 Task: Create a due date automation trigger when advanced on, on the tuesday of the week a card is due add checklist with checklist "Resume" incomplete at 11:00 AM.
Action: Mouse moved to (978, 76)
Screenshot: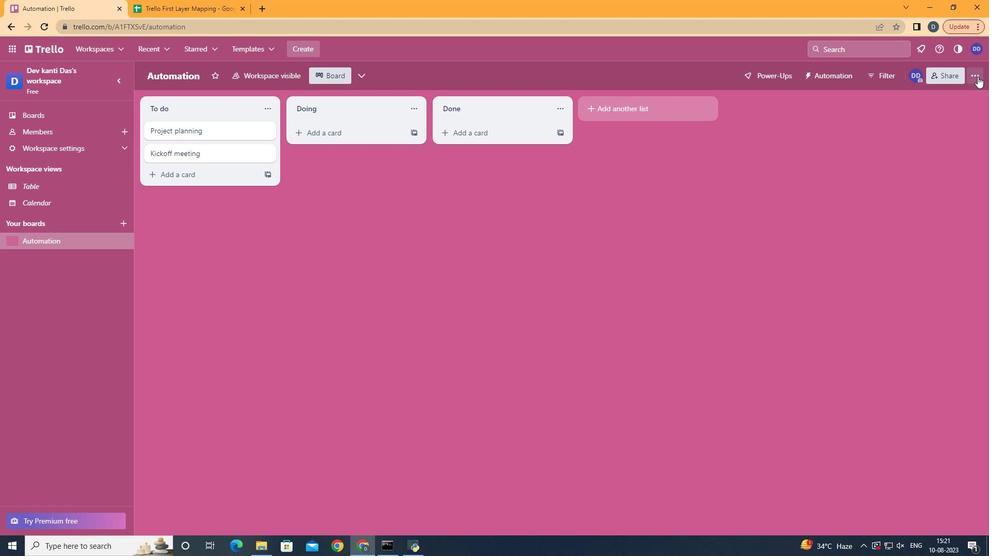 
Action: Mouse pressed left at (978, 76)
Screenshot: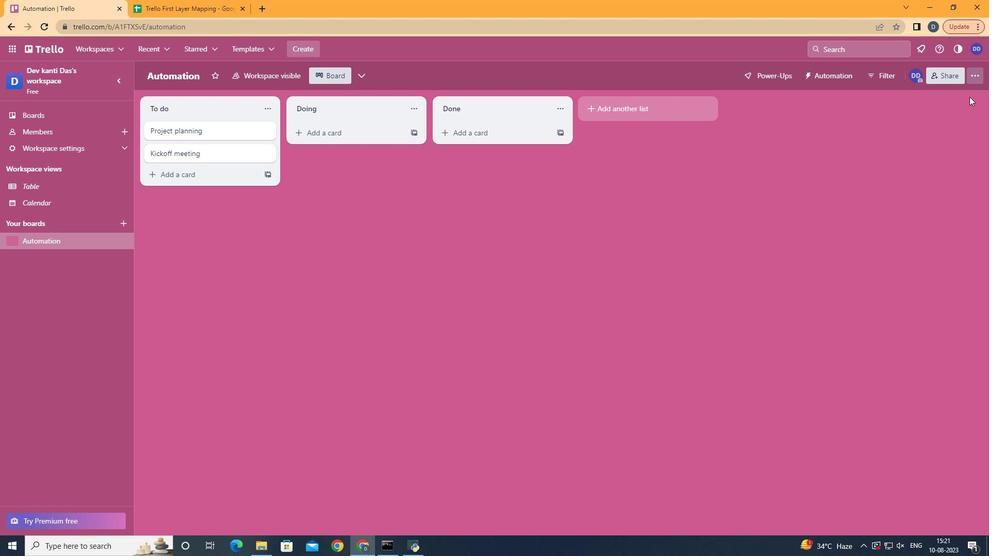 
Action: Mouse moved to (898, 213)
Screenshot: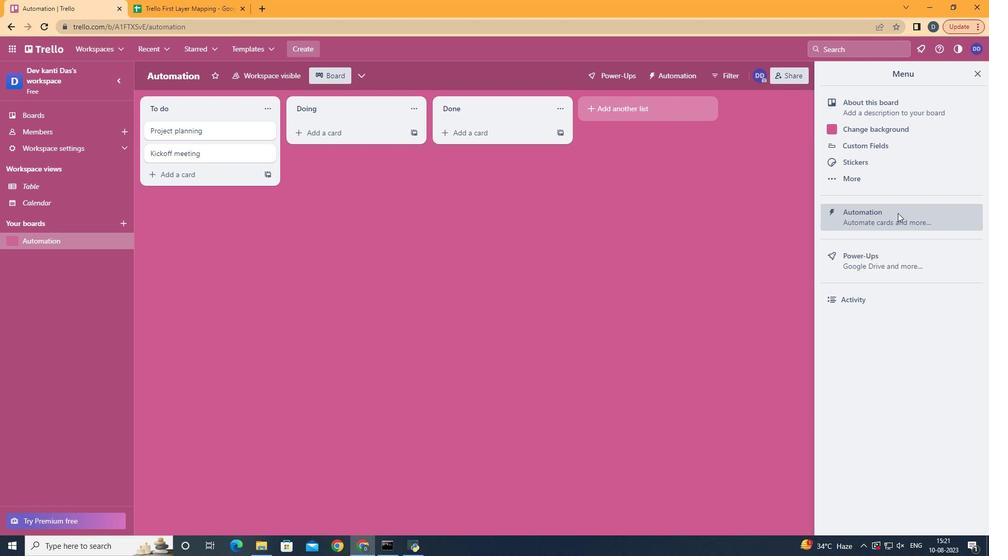 
Action: Mouse pressed left at (898, 213)
Screenshot: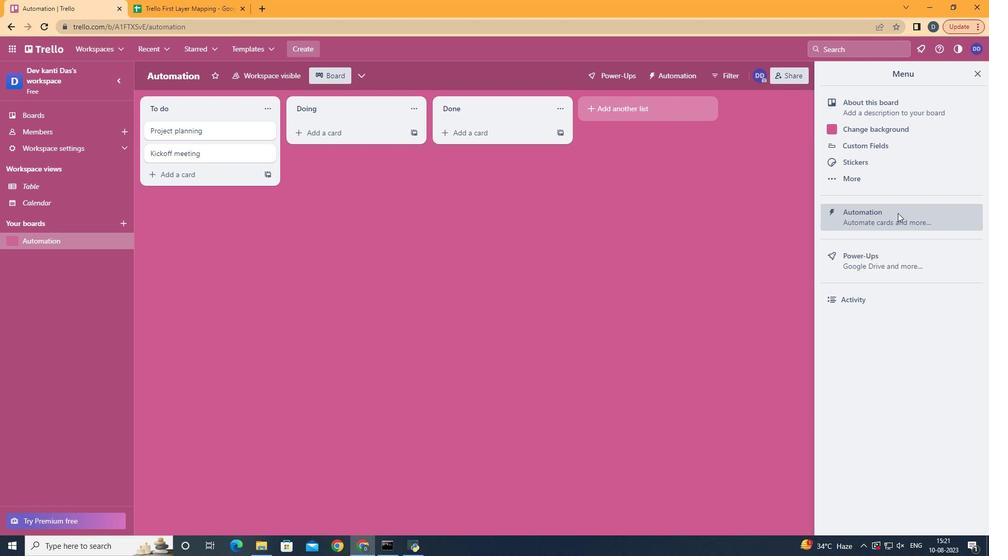 
Action: Mouse moved to (166, 204)
Screenshot: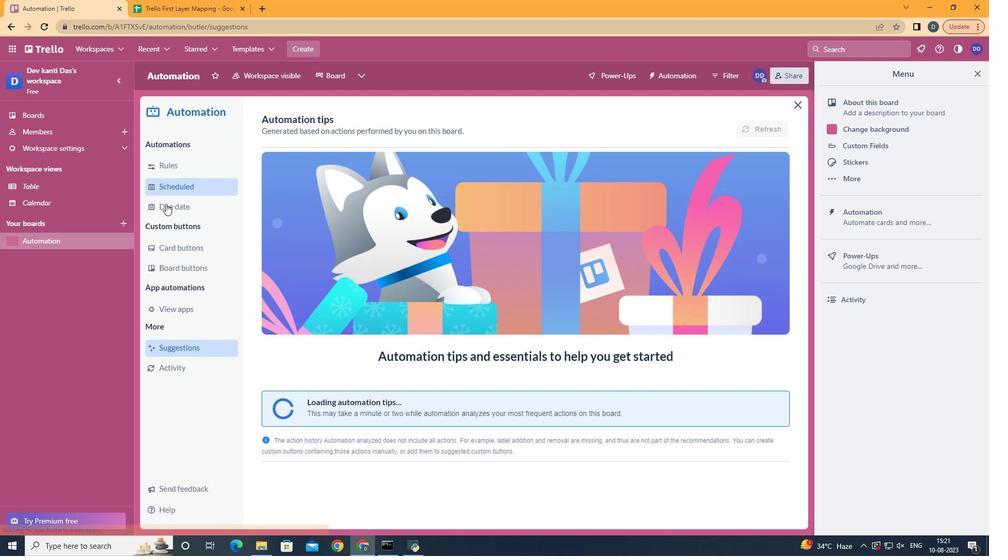
Action: Mouse pressed left at (166, 204)
Screenshot: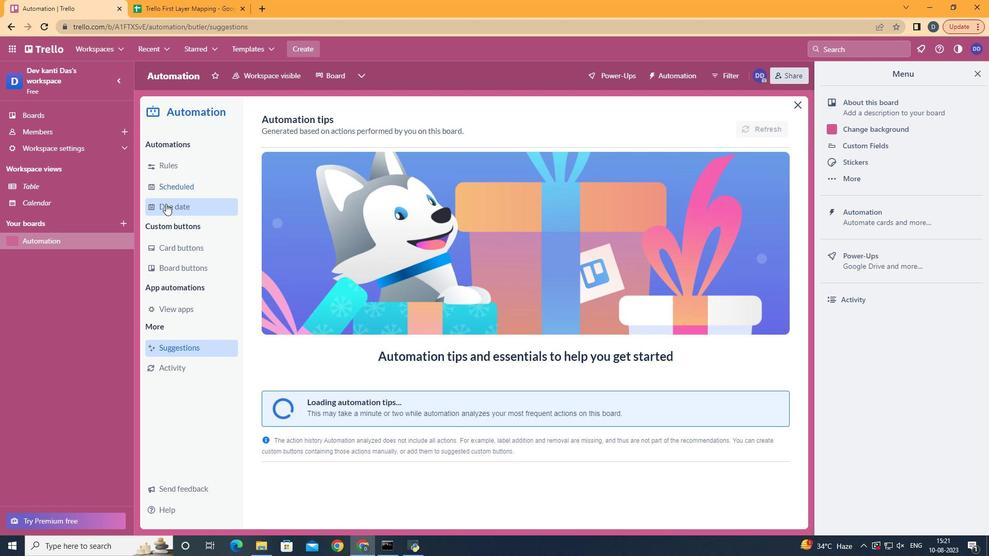 
Action: Mouse moved to (728, 121)
Screenshot: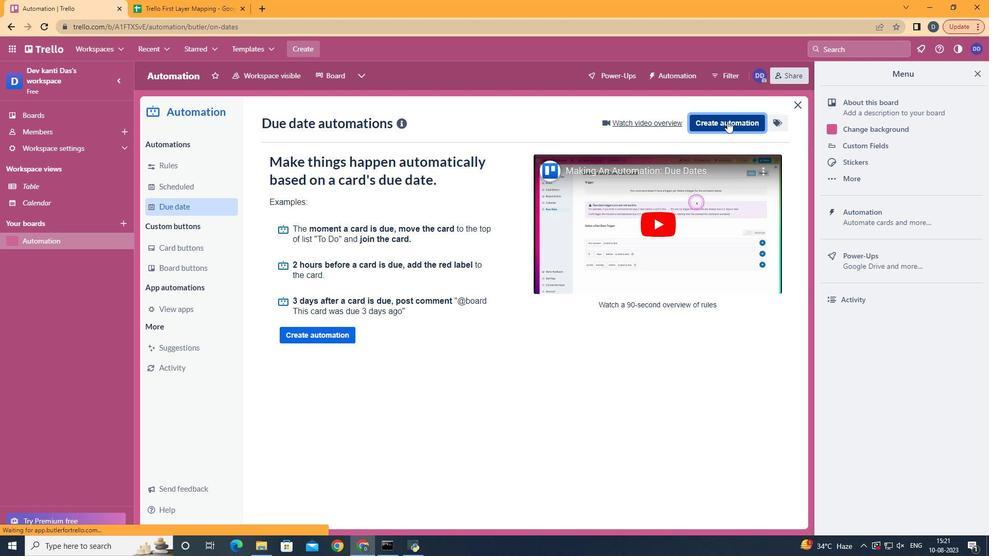 
Action: Mouse pressed left at (728, 121)
Screenshot: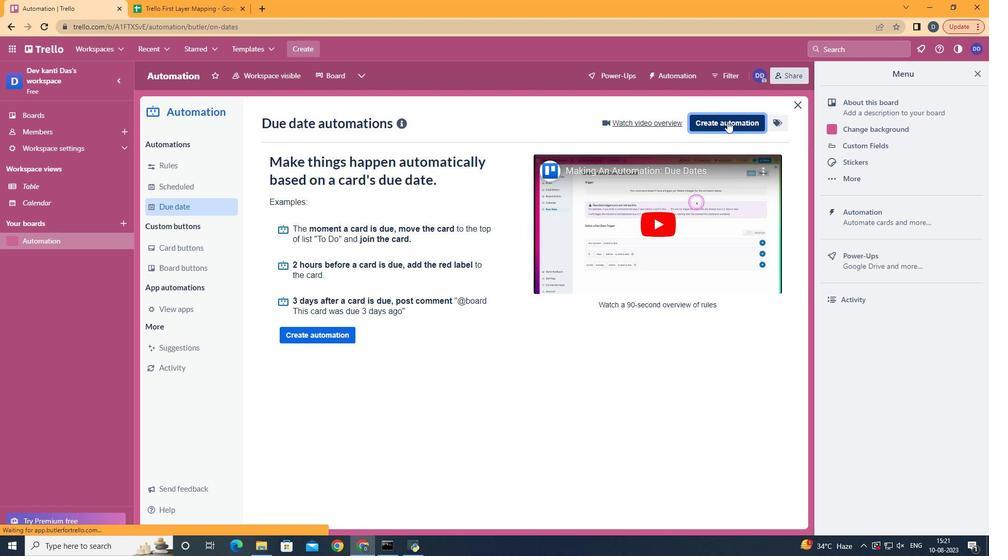 
Action: Mouse moved to (546, 223)
Screenshot: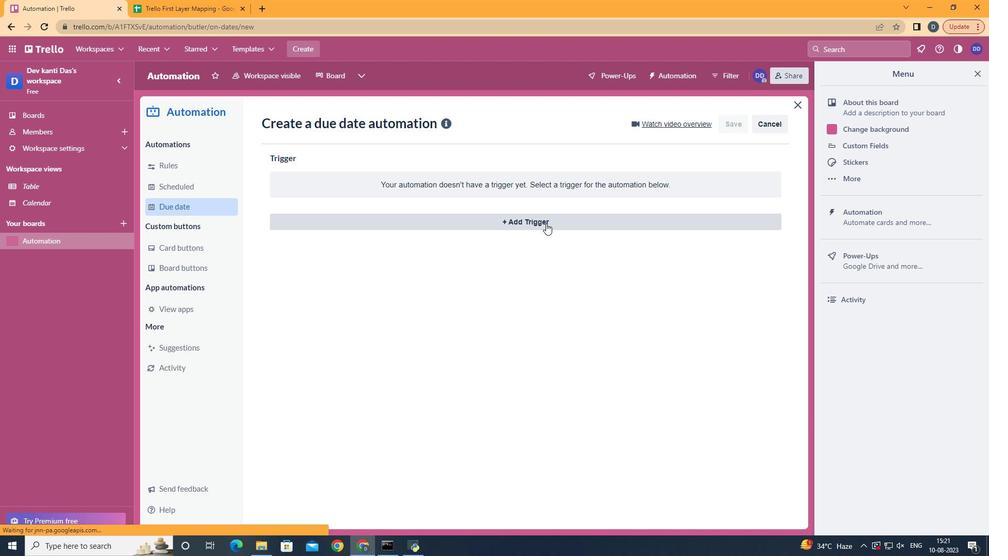 
Action: Mouse pressed left at (546, 223)
Screenshot: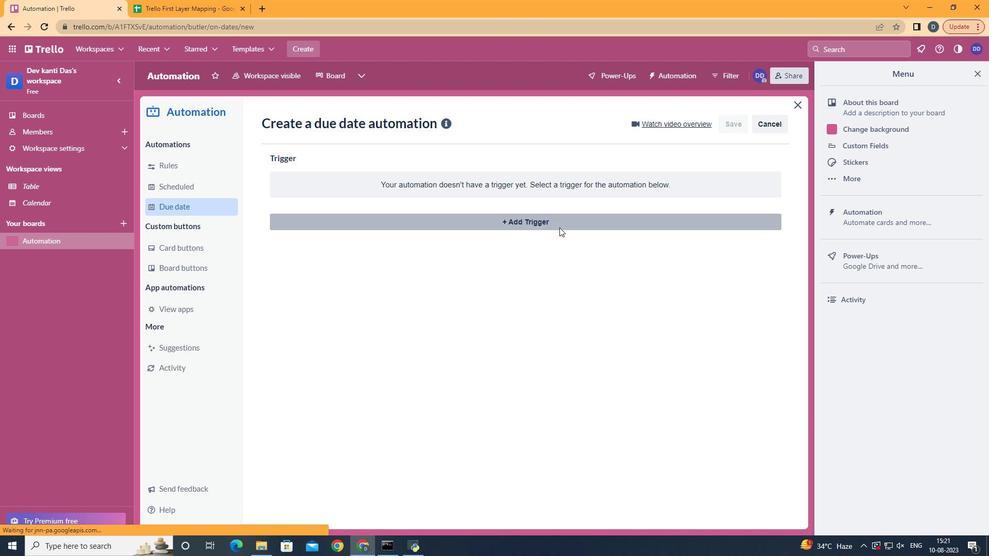 
Action: Mouse moved to (336, 288)
Screenshot: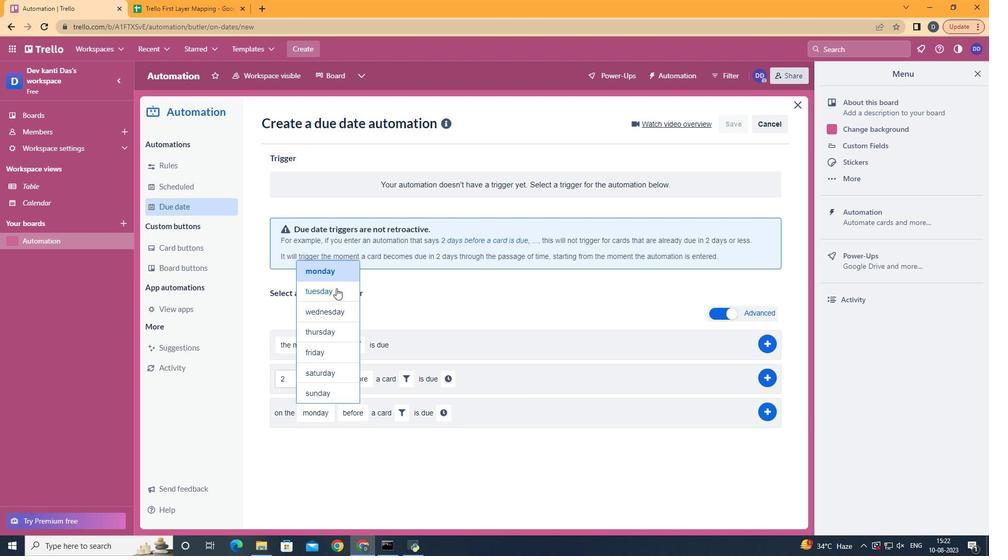 
Action: Mouse pressed left at (336, 288)
Screenshot: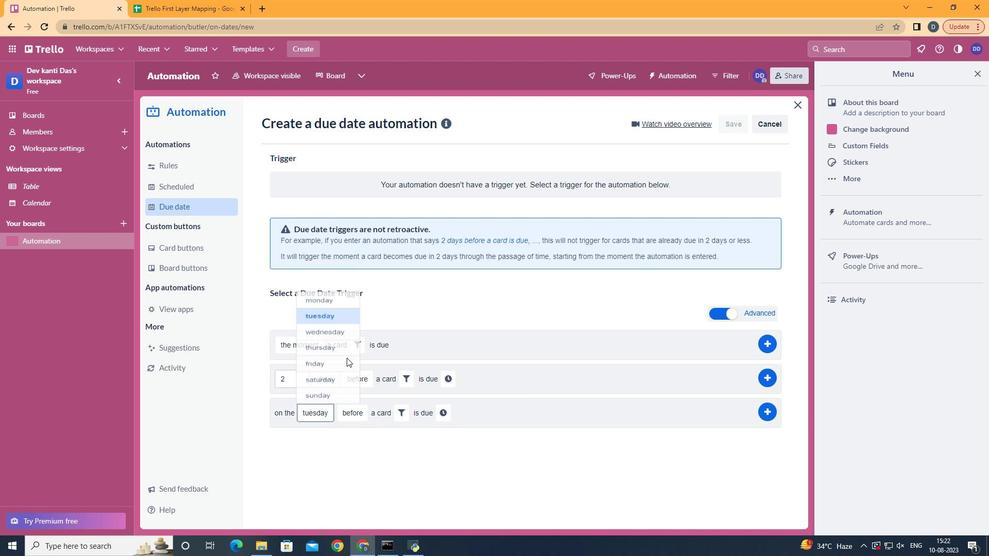 
Action: Mouse moved to (371, 473)
Screenshot: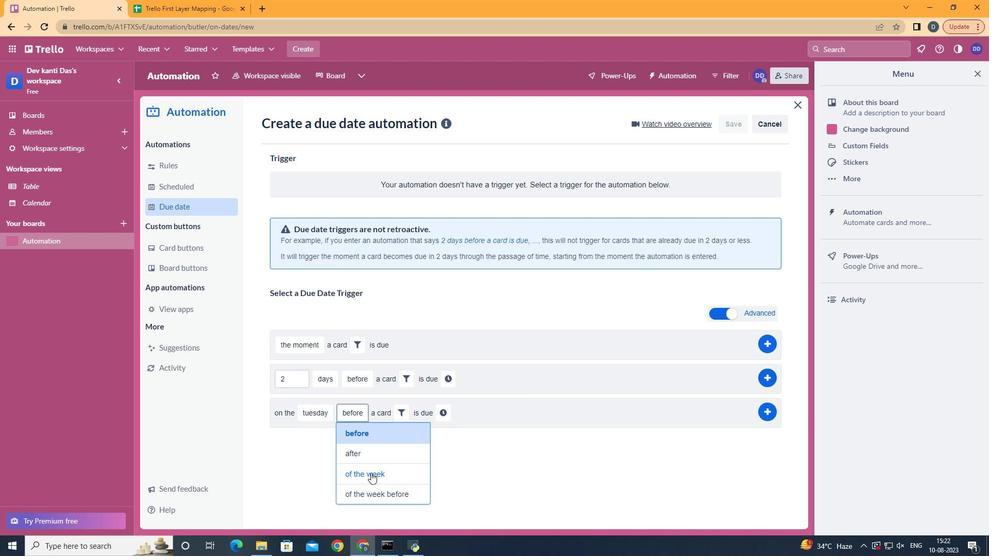 
Action: Mouse pressed left at (371, 473)
Screenshot: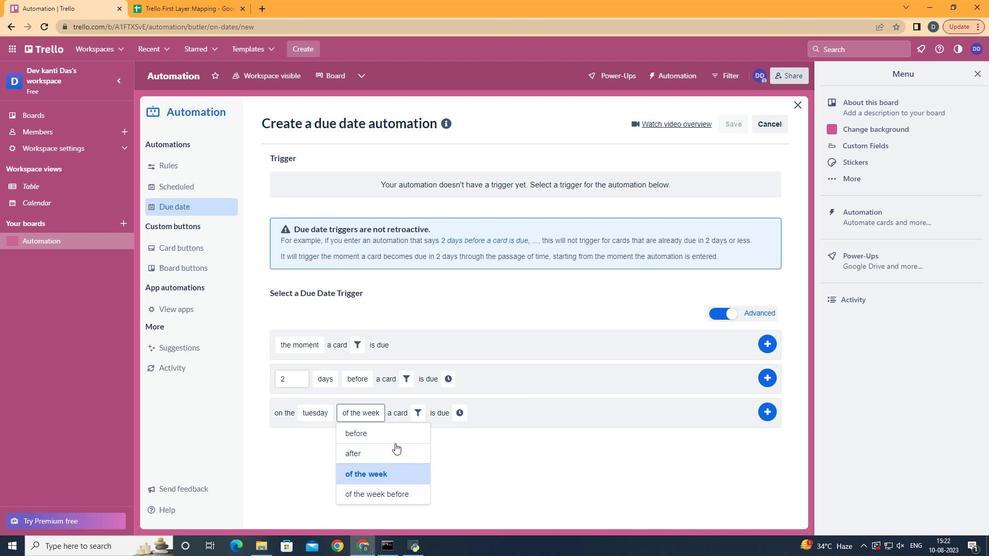 
Action: Mouse moved to (409, 417)
Screenshot: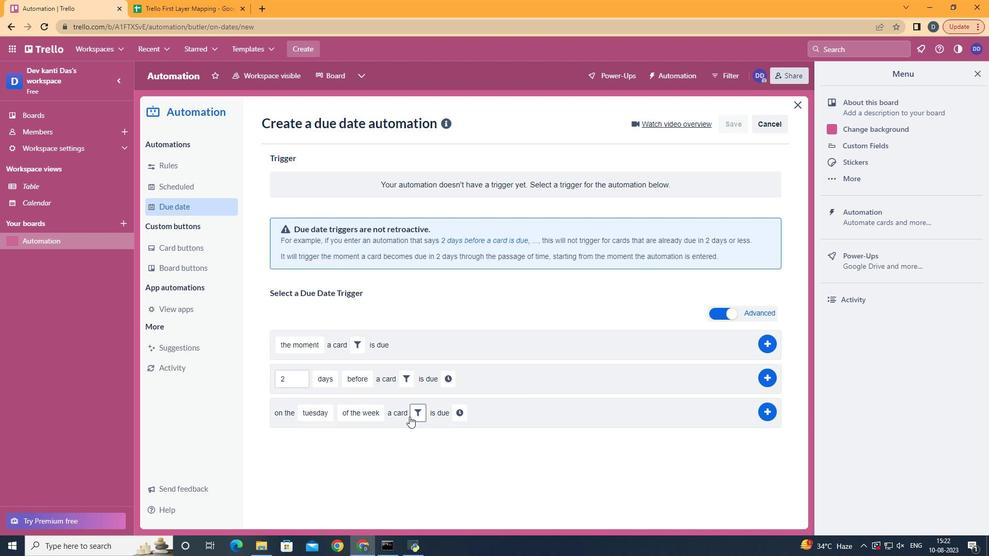 
Action: Mouse pressed left at (409, 417)
Screenshot: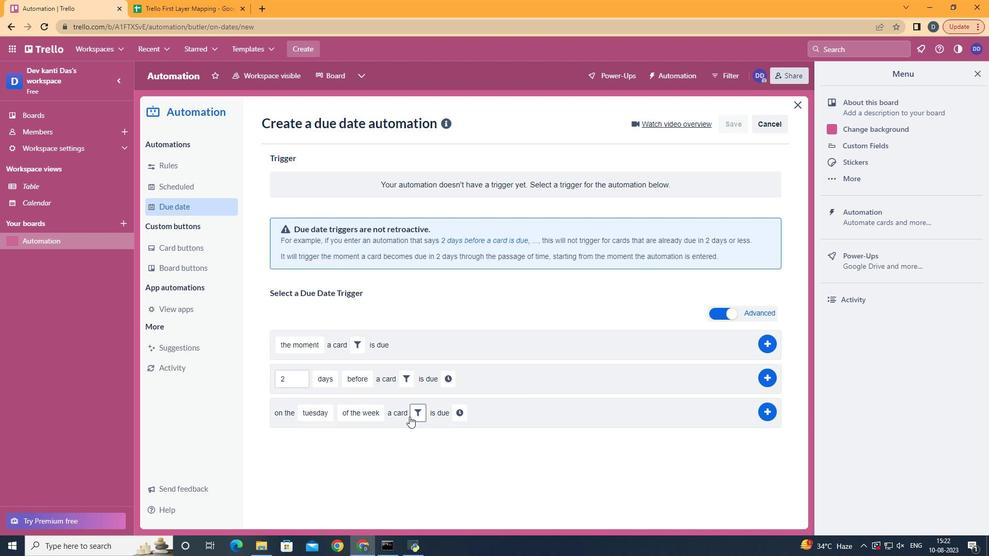 
Action: Mouse moved to (513, 448)
Screenshot: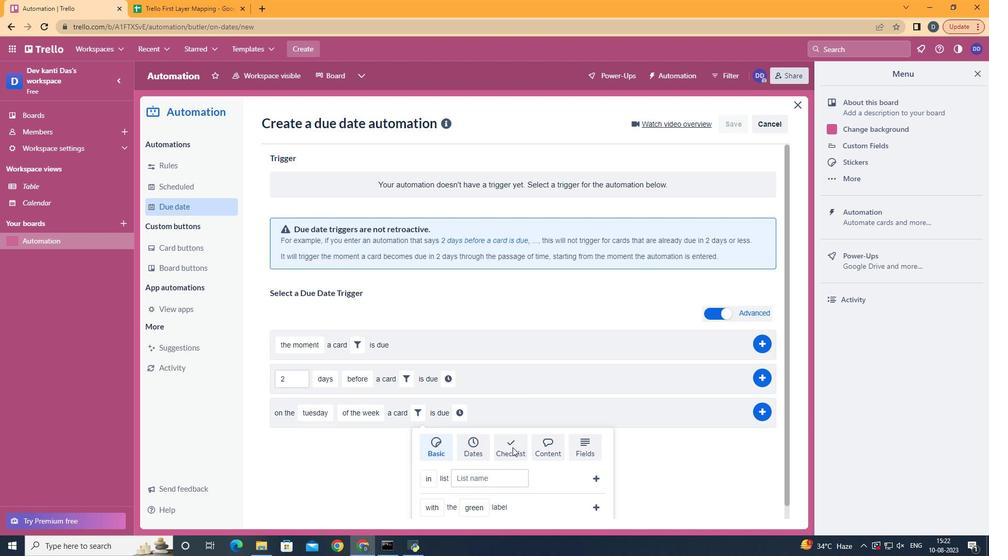 
Action: Mouse pressed left at (513, 448)
Screenshot: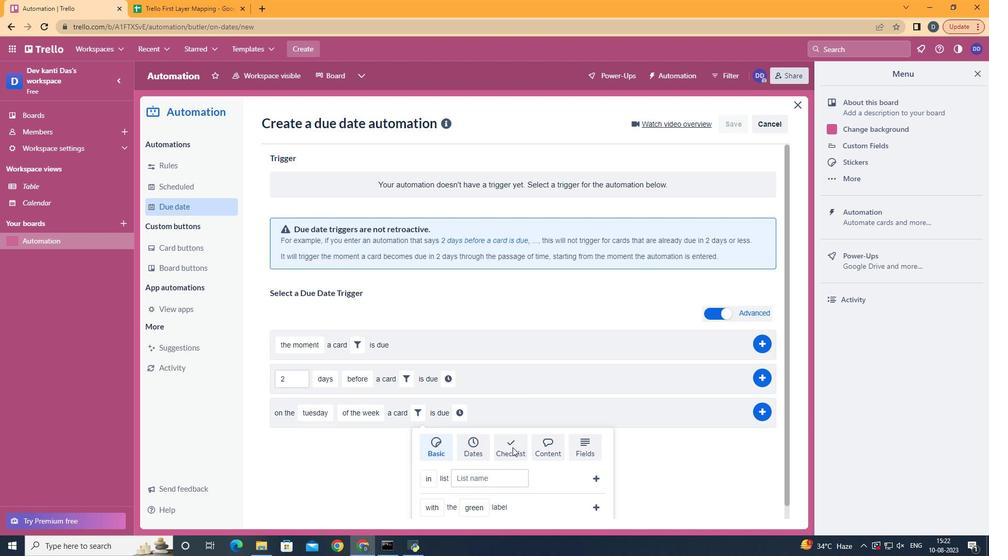 
Action: Mouse moved to (500, 417)
Screenshot: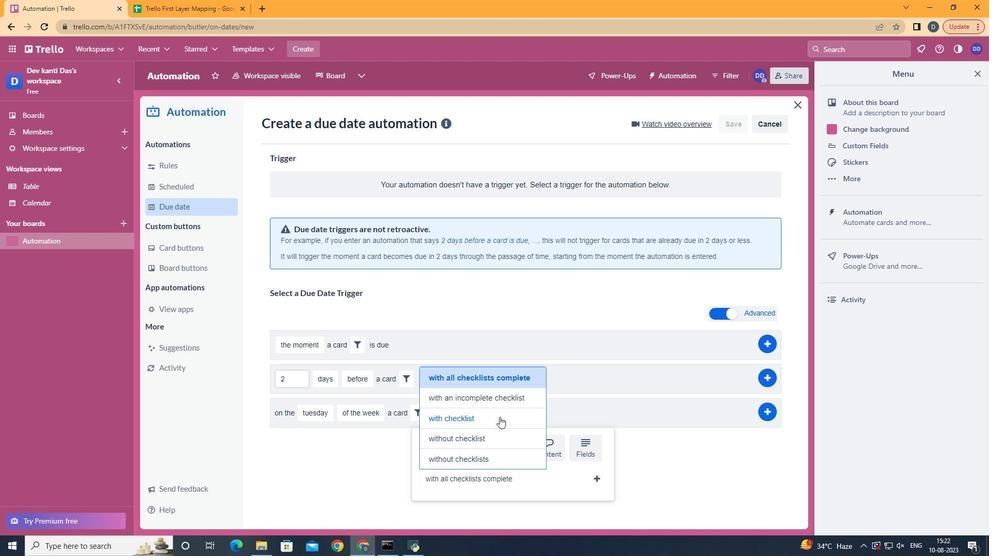 
Action: Mouse pressed left at (500, 417)
Screenshot: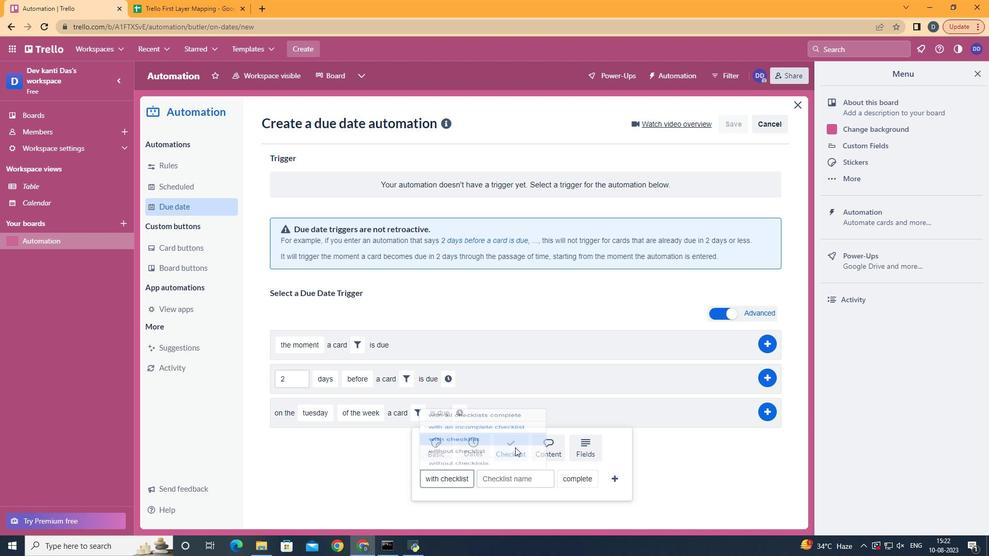 
Action: Mouse moved to (534, 482)
Screenshot: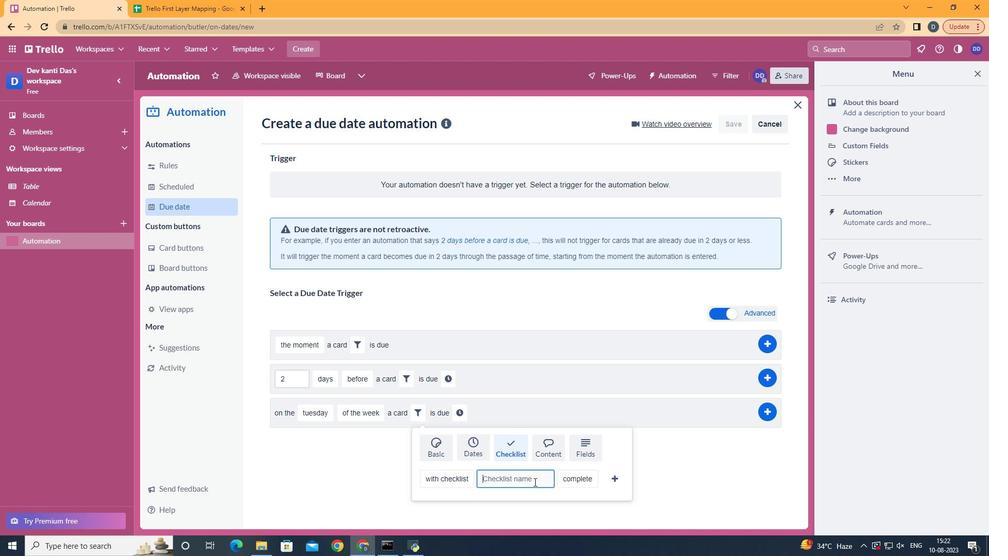 
Action: Mouse pressed left at (534, 482)
Screenshot: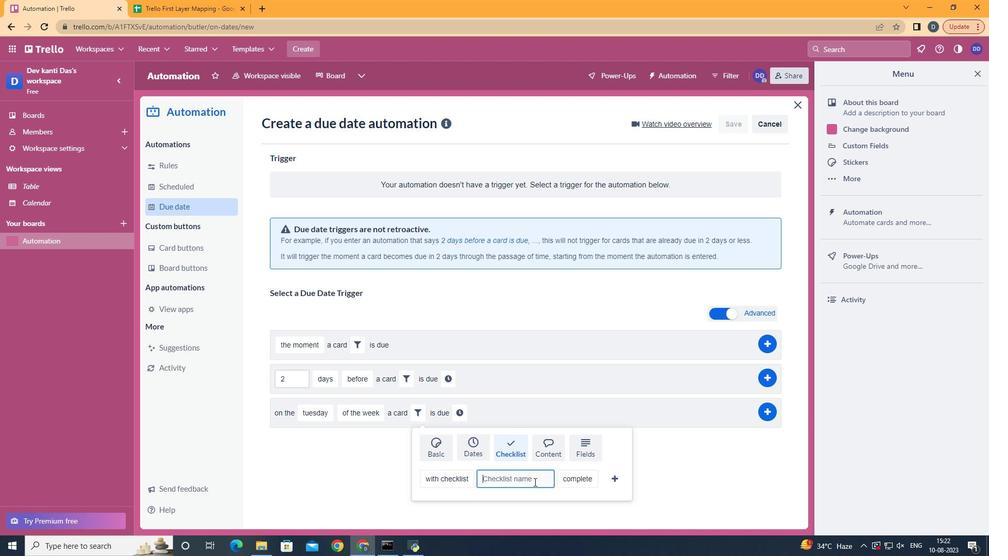 
Action: Mouse moved to (534, 482)
Screenshot: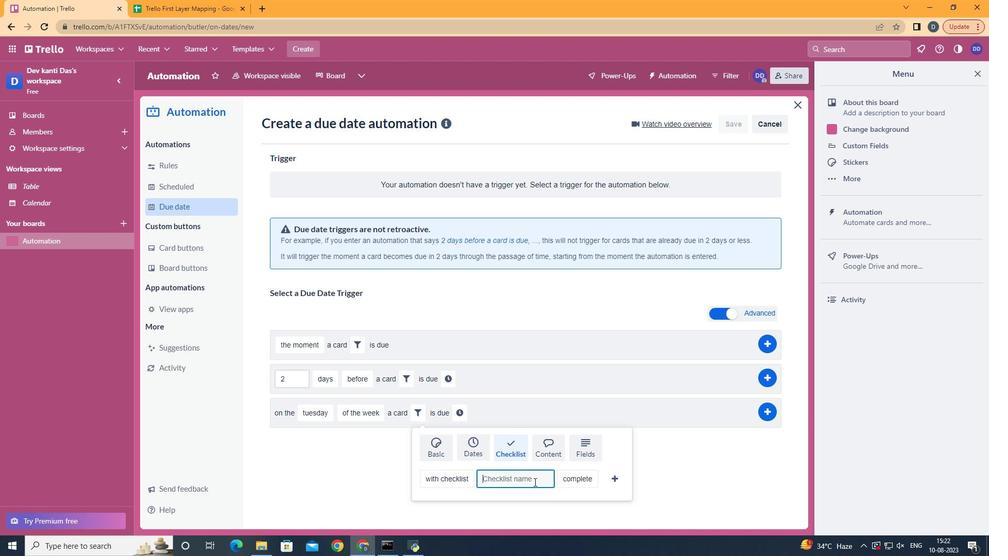 
Action: Key pressed <Key.shift>Resume
Screenshot: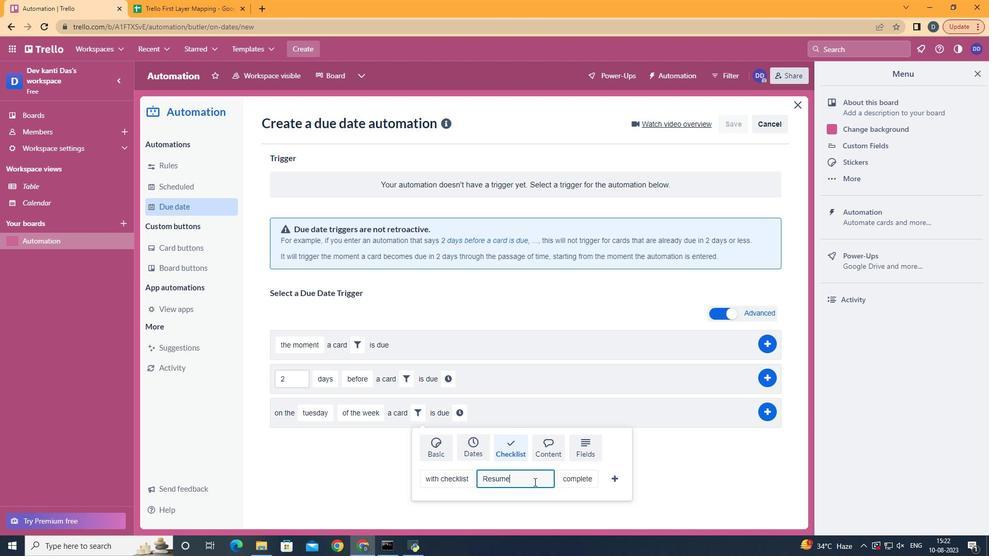
Action: Mouse moved to (585, 459)
Screenshot: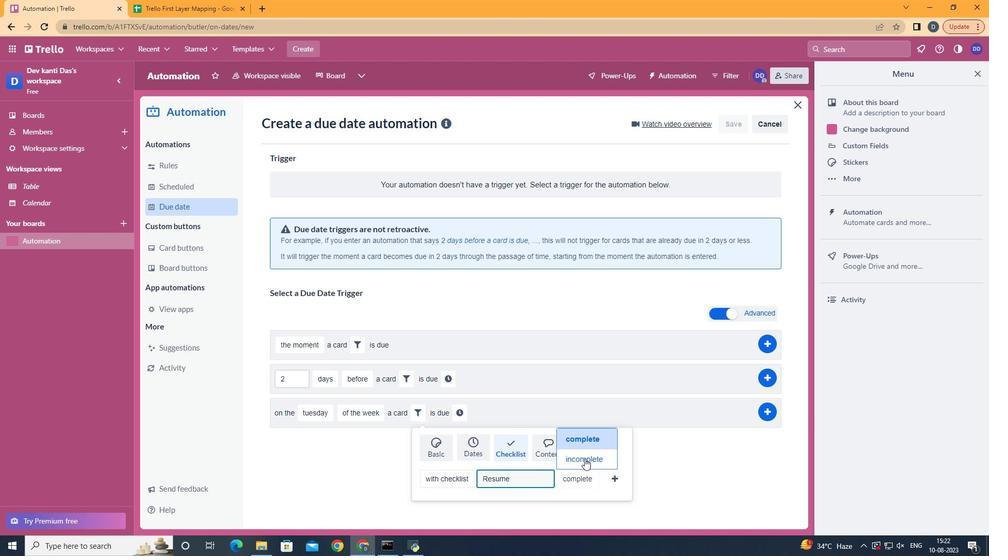
Action: Mouse pressed left at (585, 459)
Screenshot: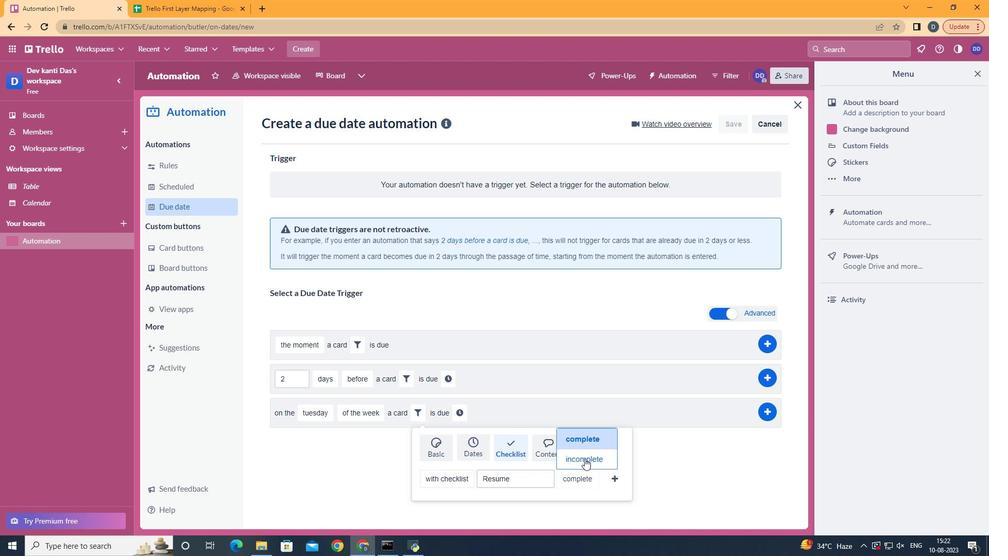 
Action: Mouse moved to (620, 480)
Screenshot: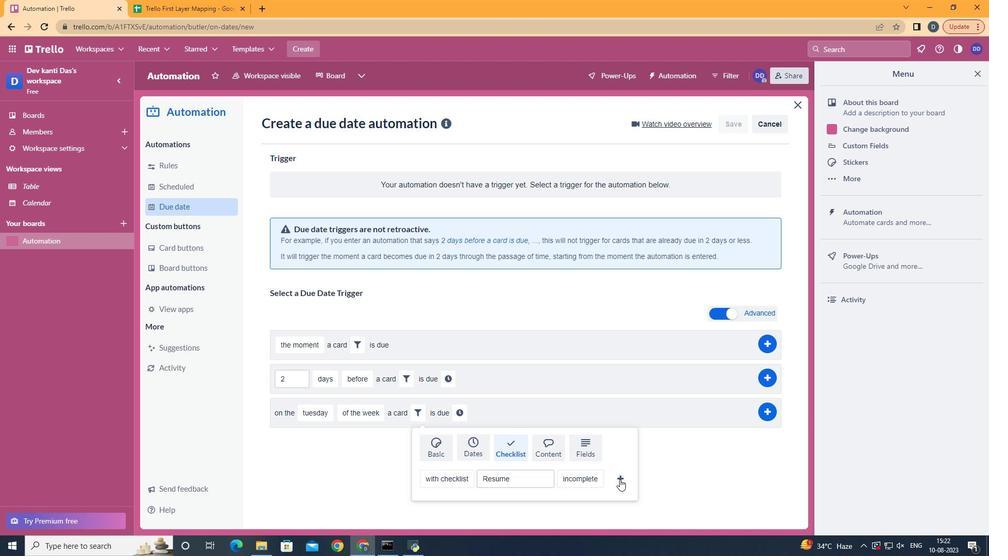 
Action: Mouse pressed left at (620, 480)
Screenshot: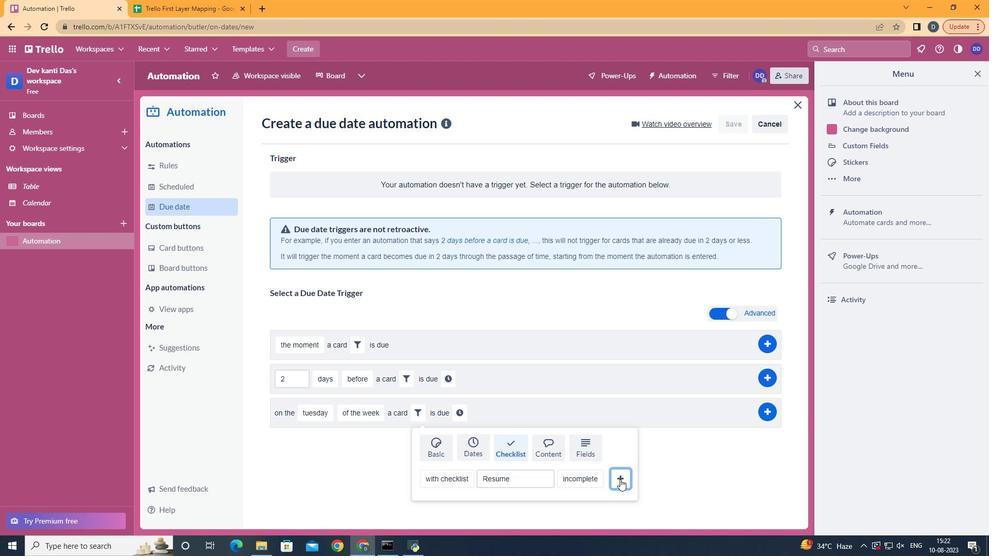 
Action: Mouse moved to (598, 415)
Screenshot: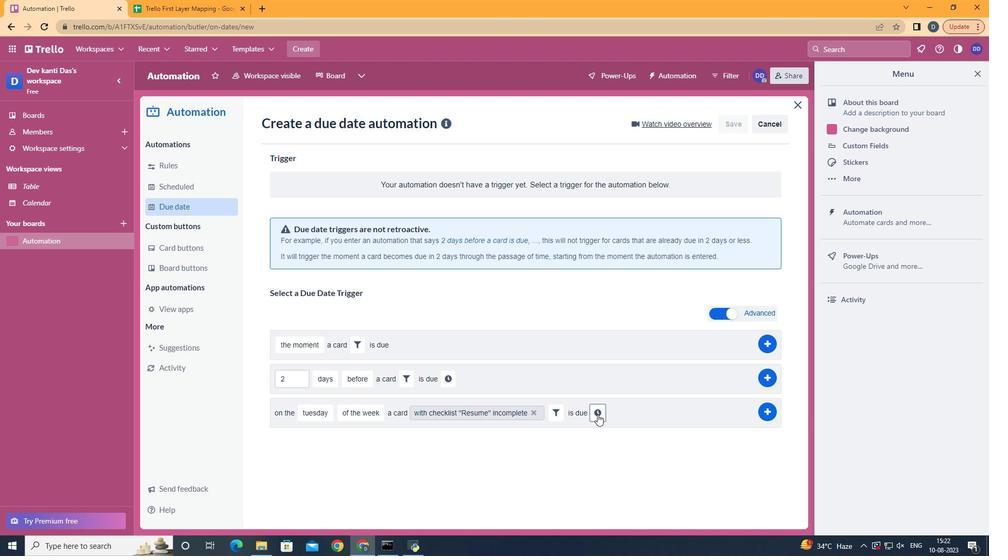 
Action: Mouse pressed left at (598, 415)
Screenshot: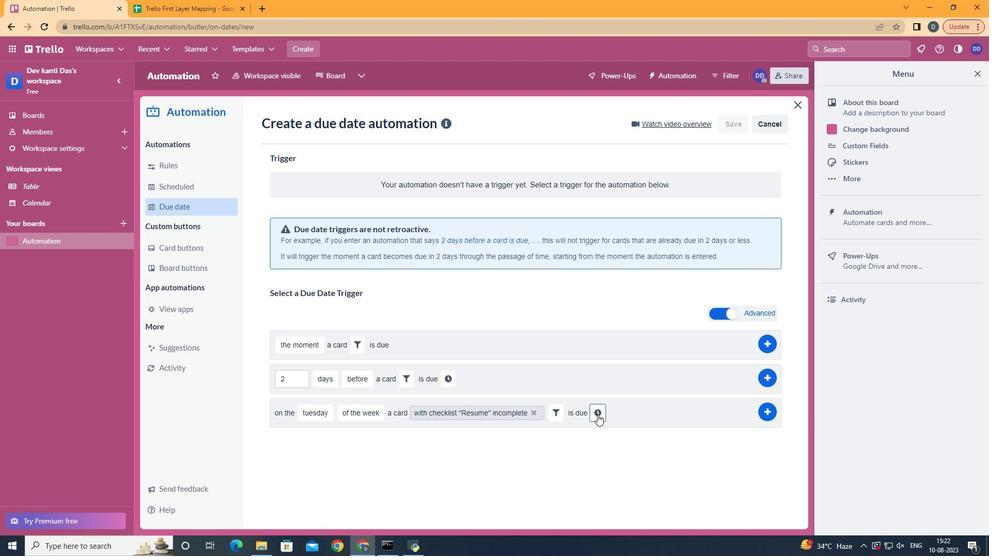 
Action: Mouse moved to (619, 419)
Screenshot: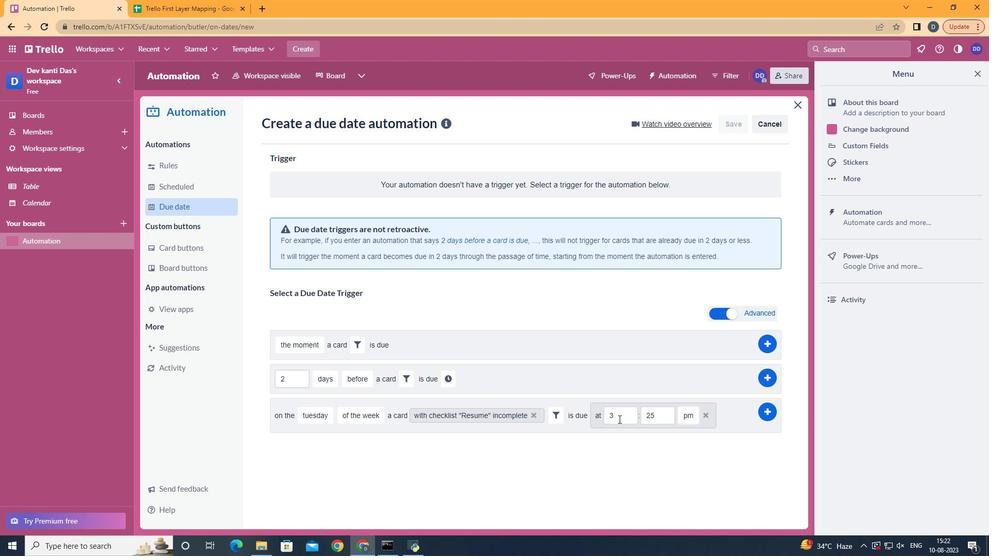 
Action: Mouse pressed left at (619, 419)
Screenshot: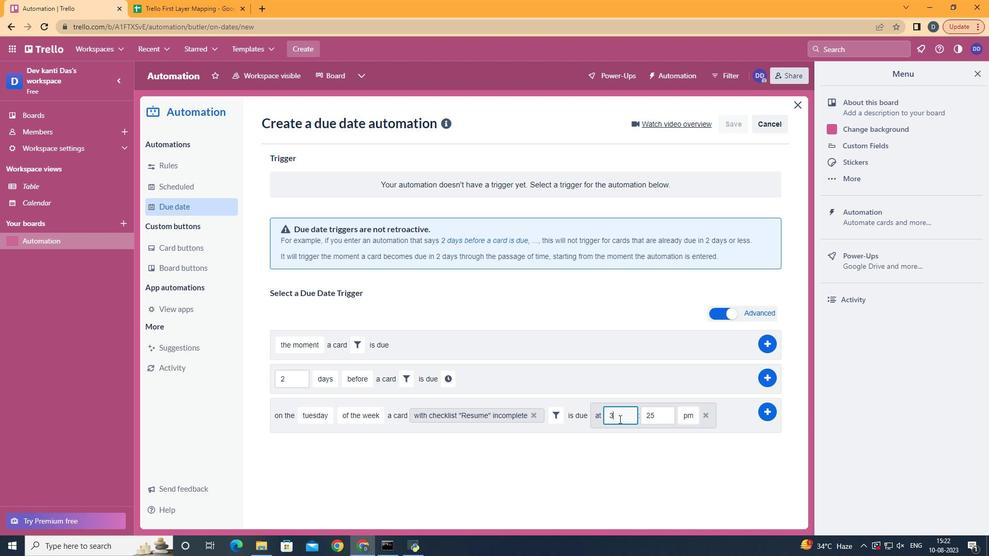 
Action: Mouse moved to (619, 419)
Screenshot: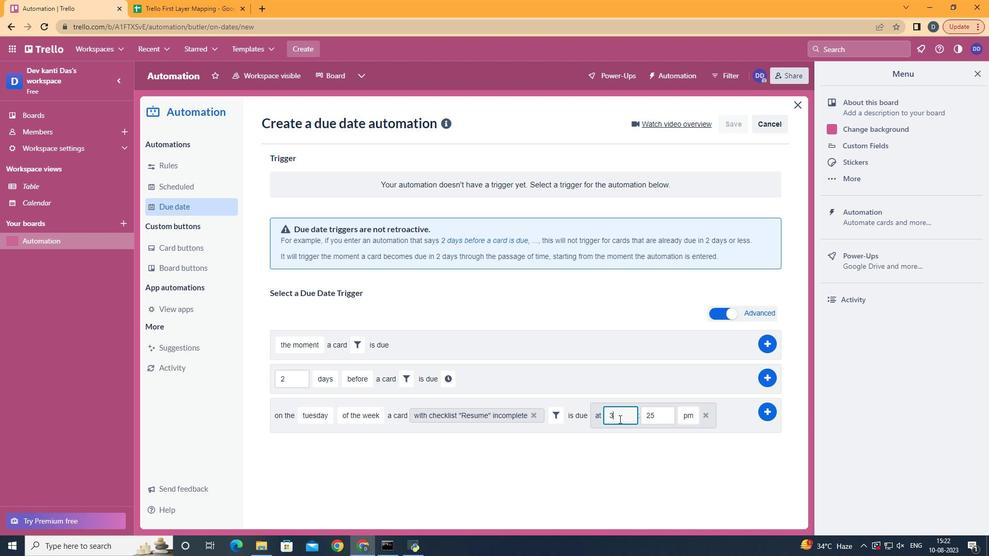 
Action: Key pressed <Key.backspace>11
Screenshot: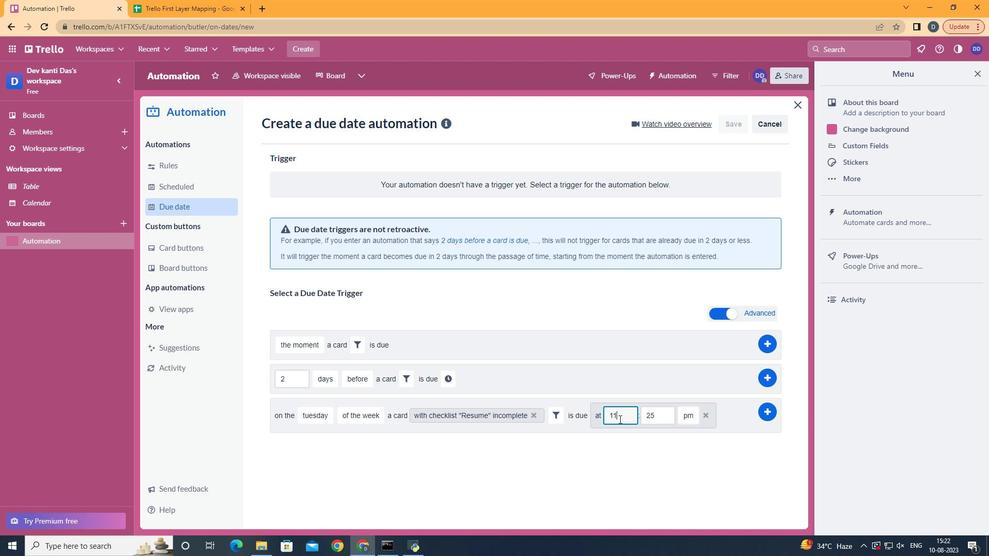 
Action: Mouse moved to (661, 415)
Screenshot: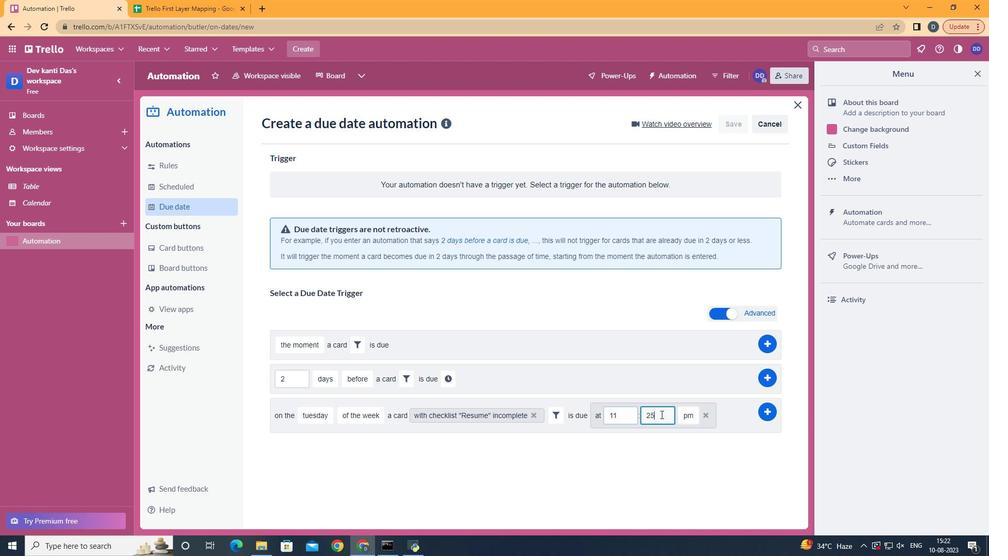 
Action: Mouse pressed left at (661, 415)
Screenshot: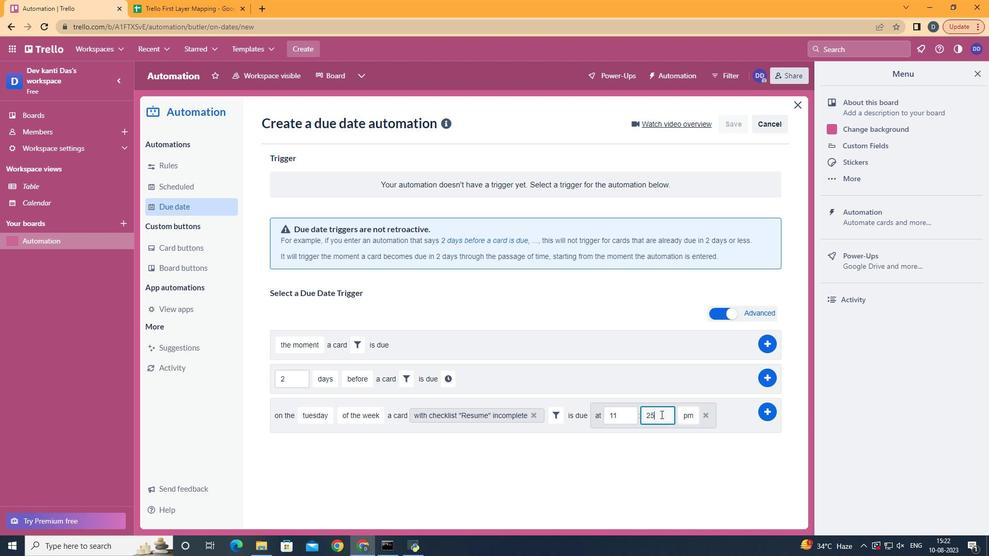 
Action: Key pressed <Key.backspace>
Screenshot: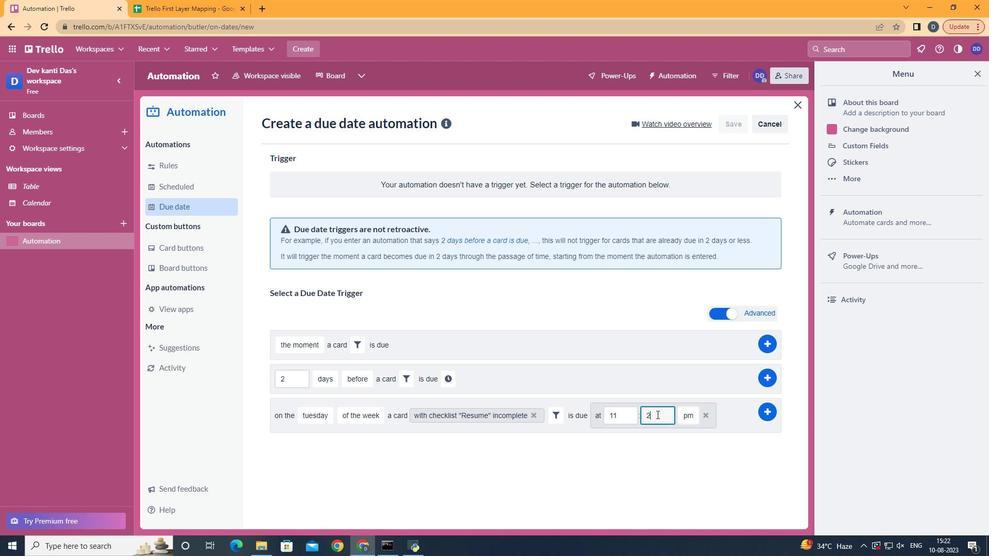 
Action: Mouse moved to (657, 415)
Screenshot: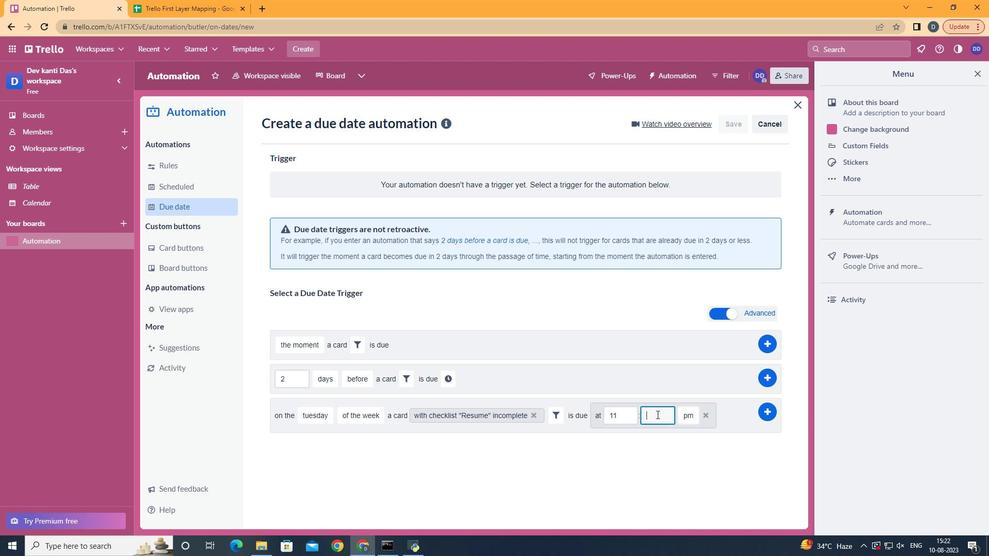
Action: Key pressed <Key.backspace>00
Screenshot: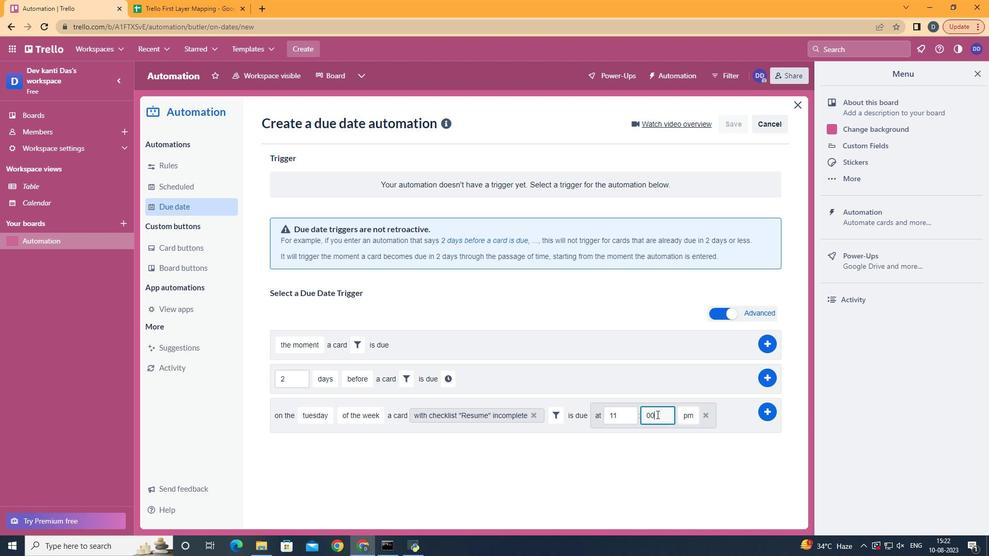 
Action: Mouse moved to (687, 430)
Screenshot: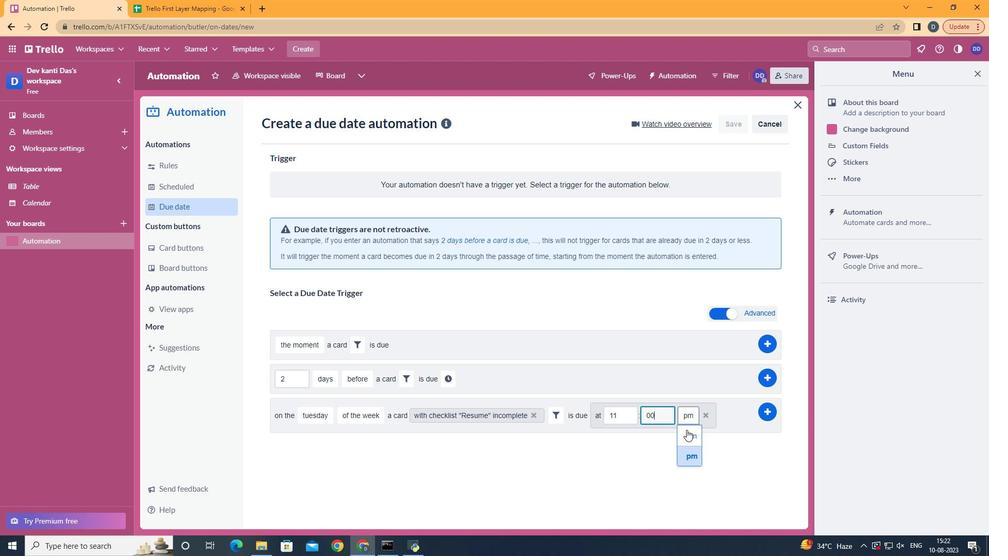 
Action: Mouse pressed left at (687, 430)
Screenshot: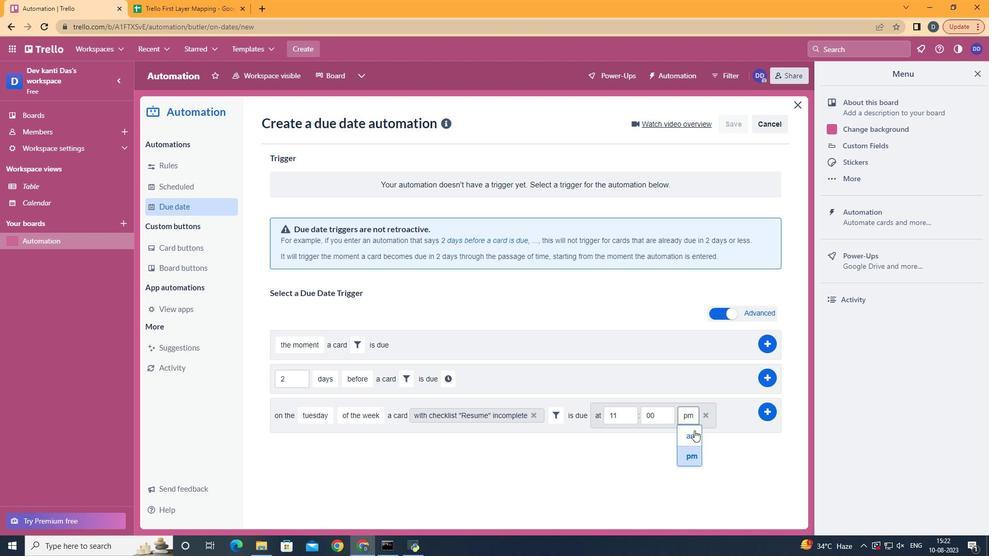
Action: Mouse moved to (764, 407)
Screenshot: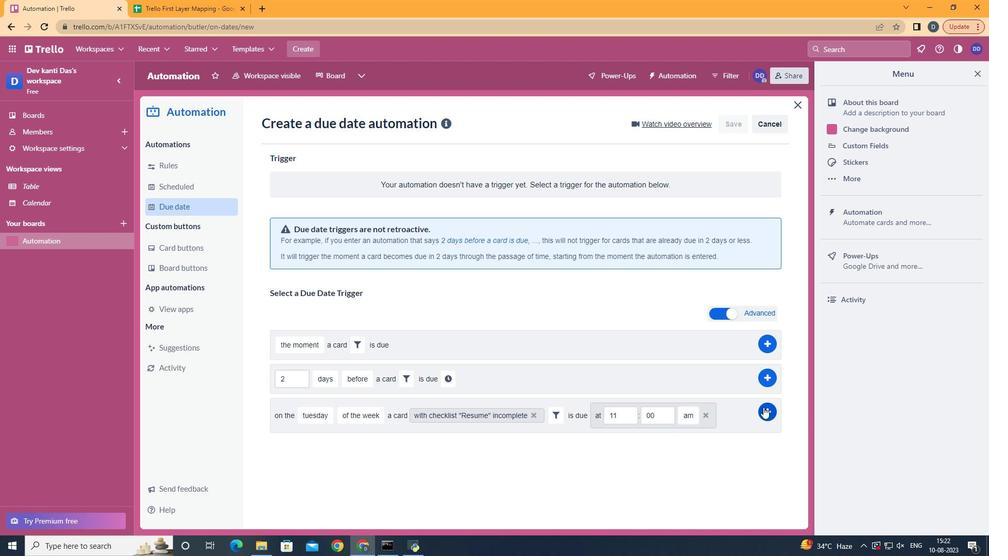 
Action: Mouse pressed left at (764, 407)
Screenshot: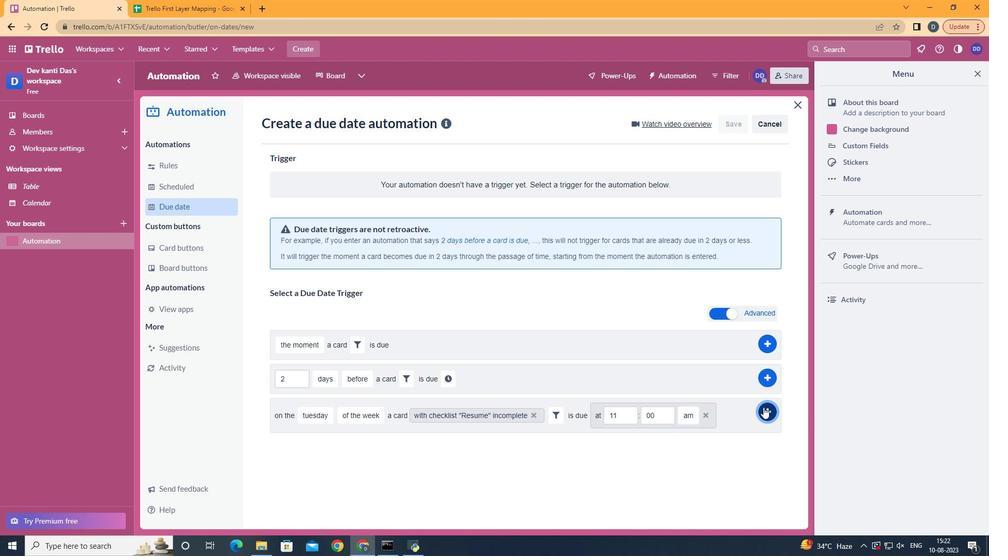 
